 Task: Change line weight  to 8PX.
Action: Mouse moved to (597, 358)
Screenshot: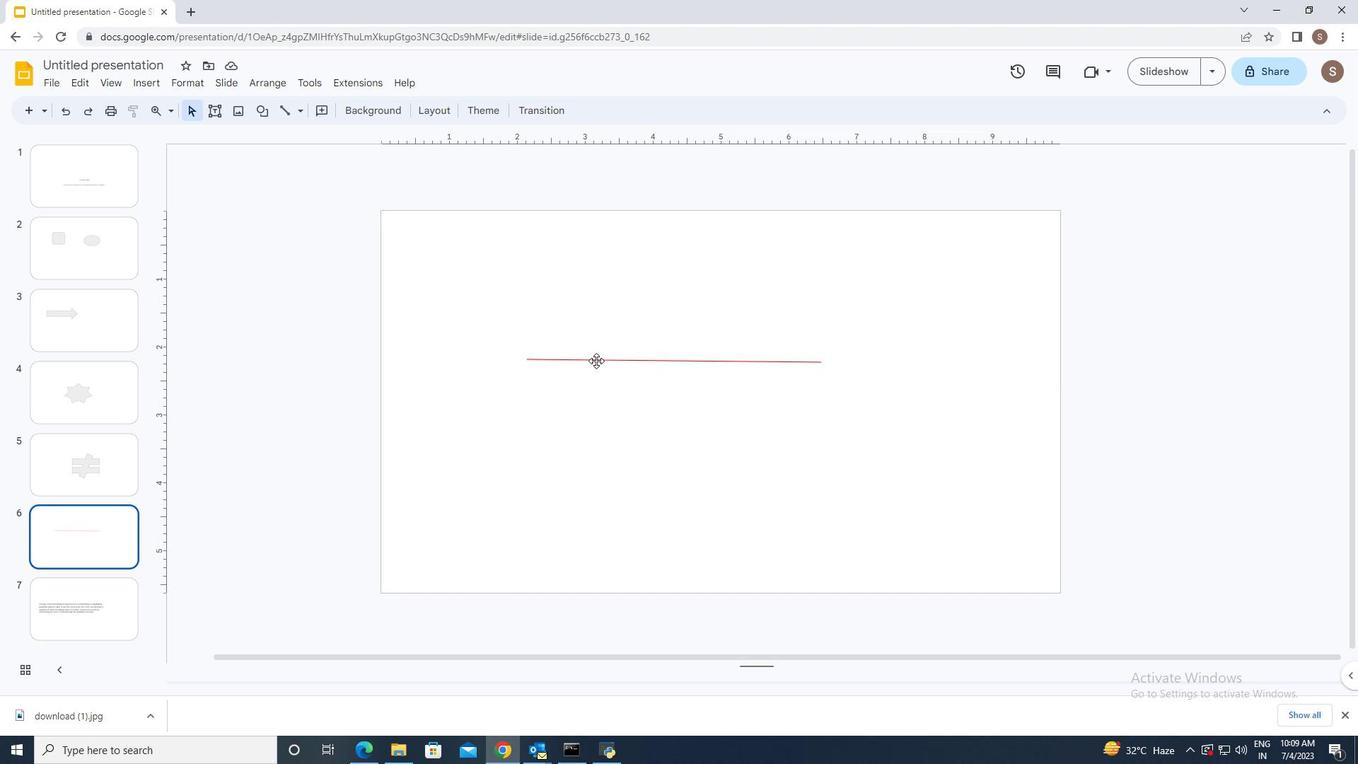 
Action: Mouse pressed left at (597, 358)
Screenshot: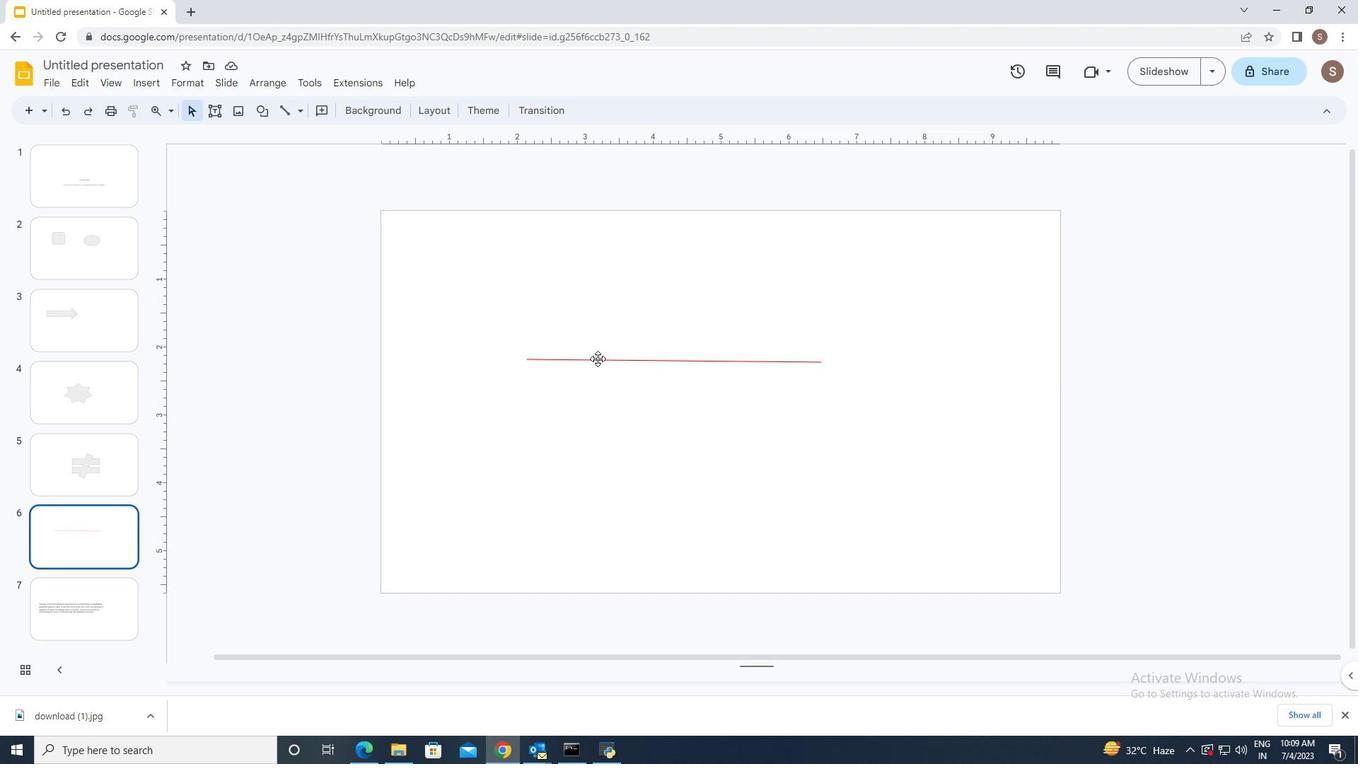 
Action: Mouse moved to (348, 111)
Screenshot: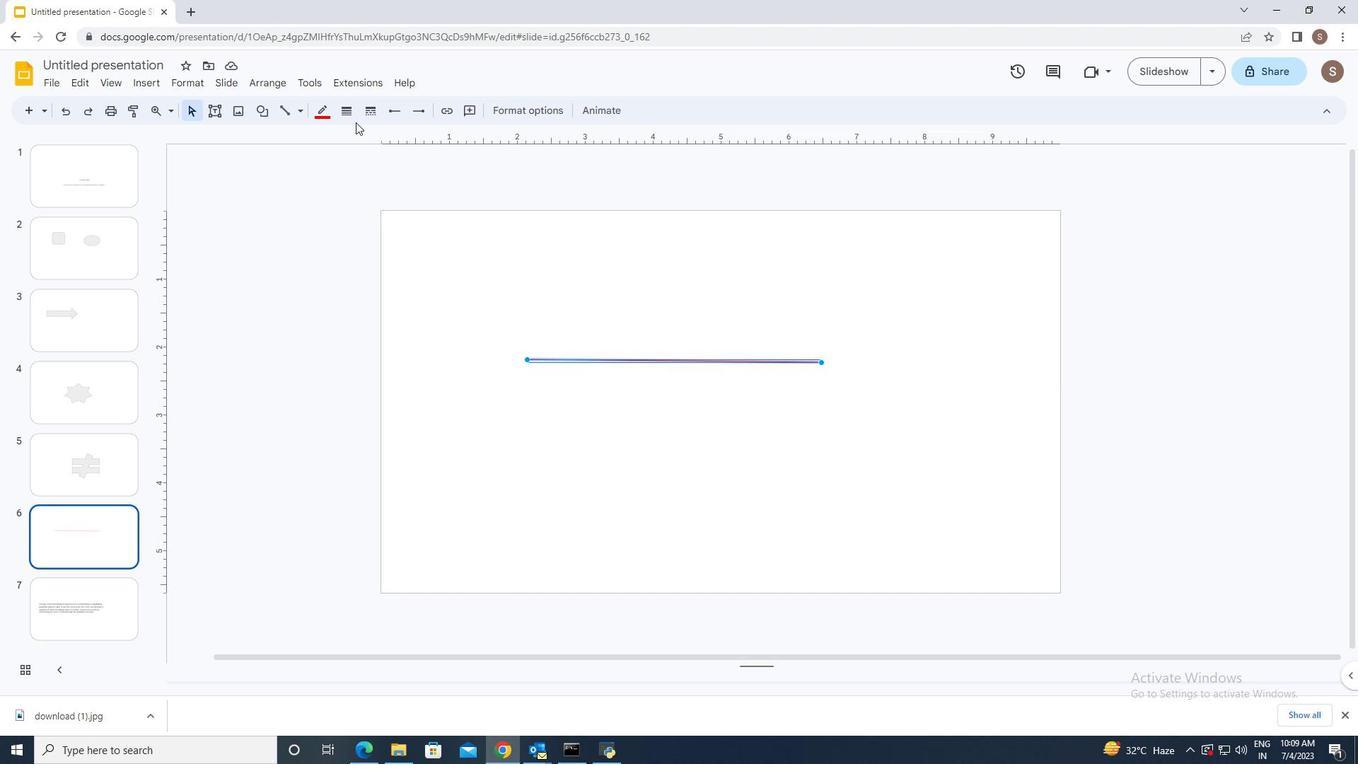 
Action: Mouse pressed left at (348, 111)
Screenshot: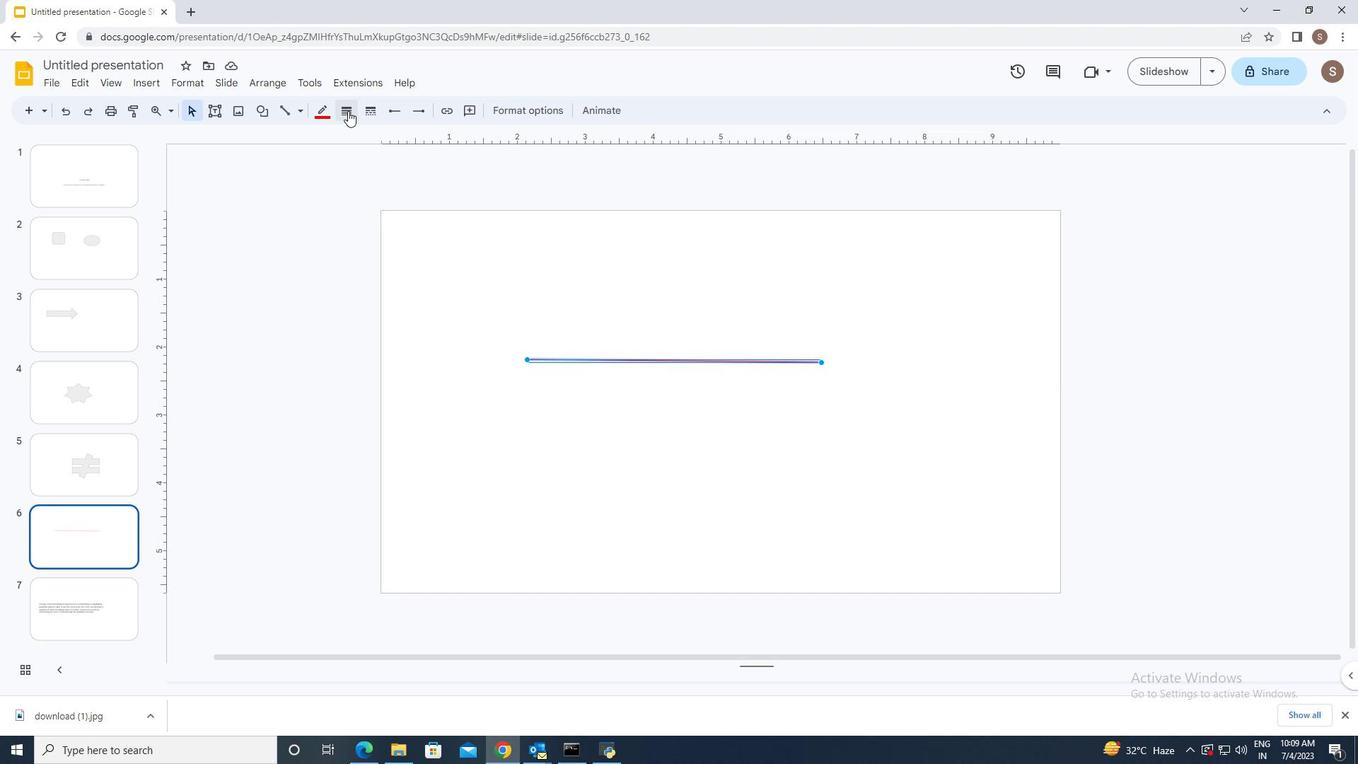 
Action: Mouse moved to (374, 229)
Screenshot: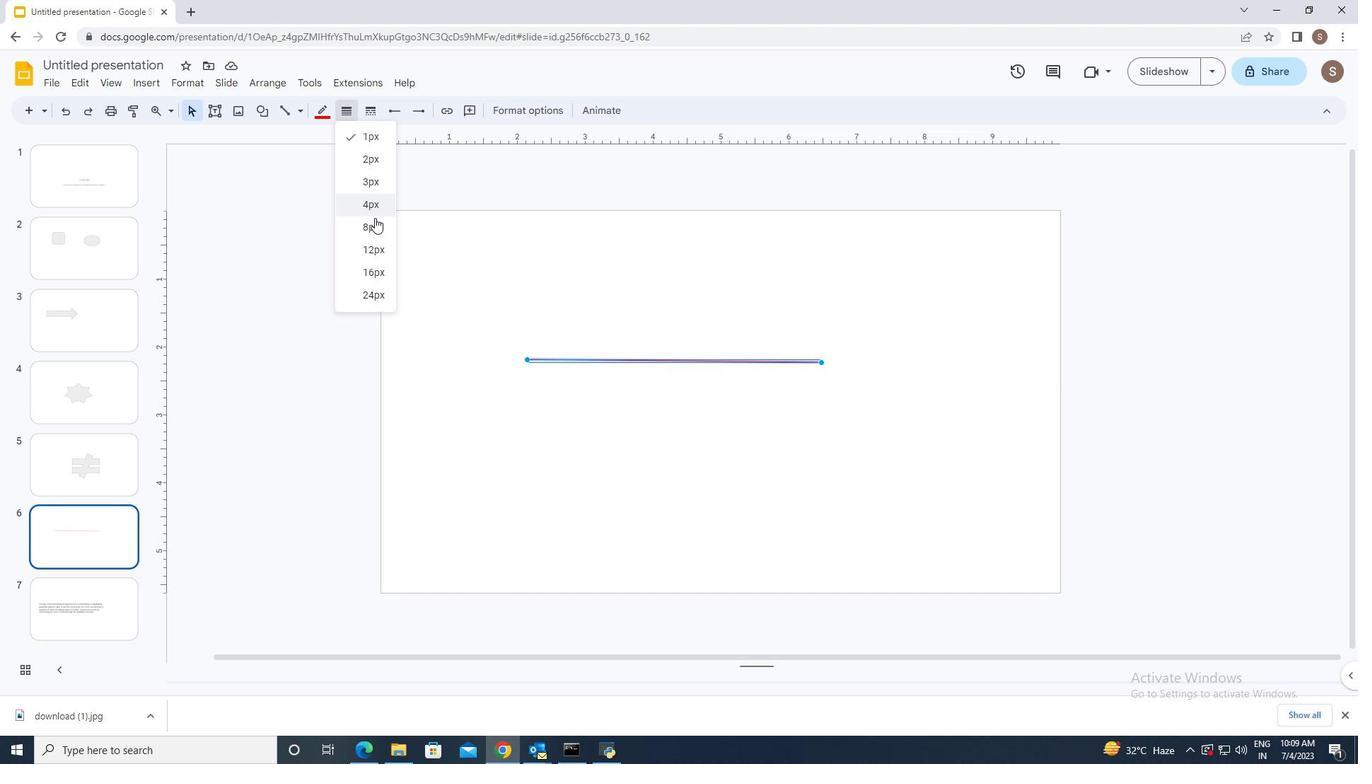 
Action: Mouse pressed left at (374, 229)
Screenshot: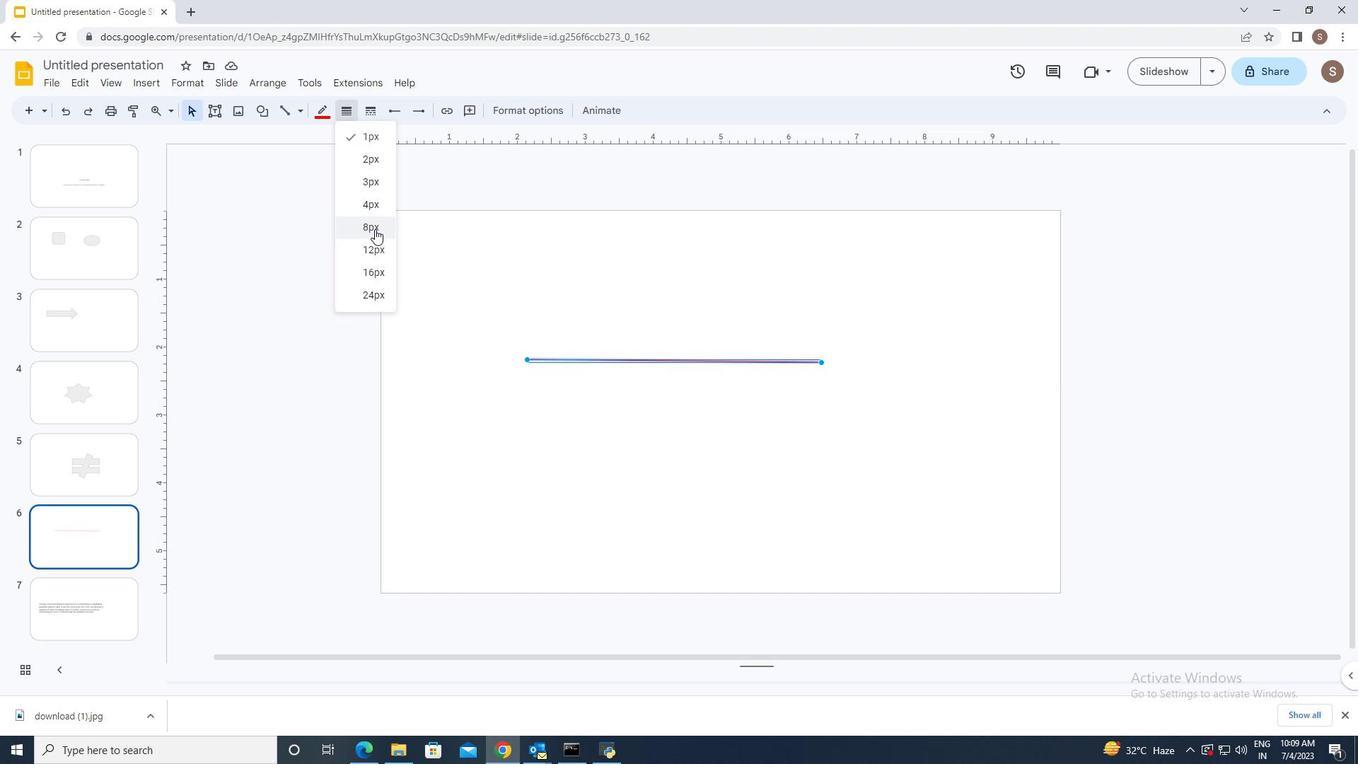 
Action: Mouse moved to (524, 432)
Screenshot: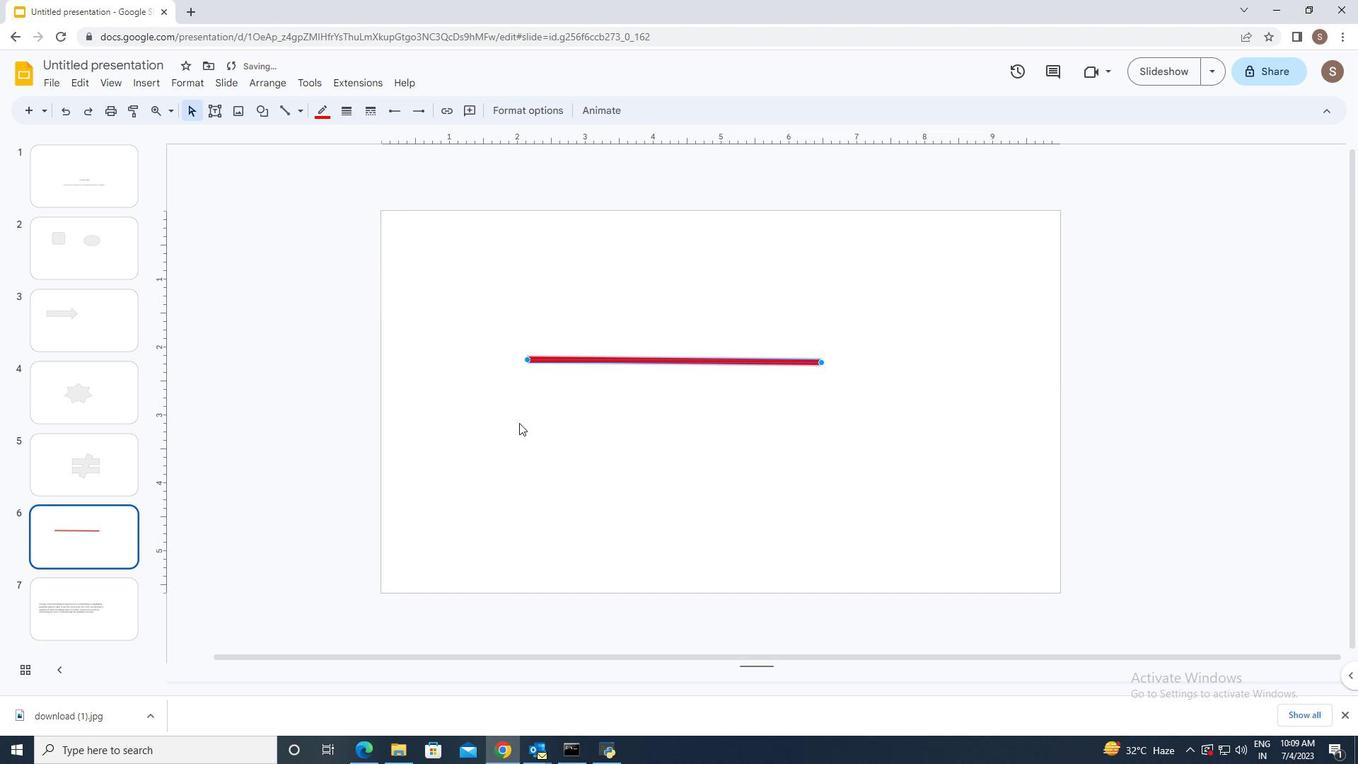 
Action: Mouse pressed left at (524, 432)
Screenshot: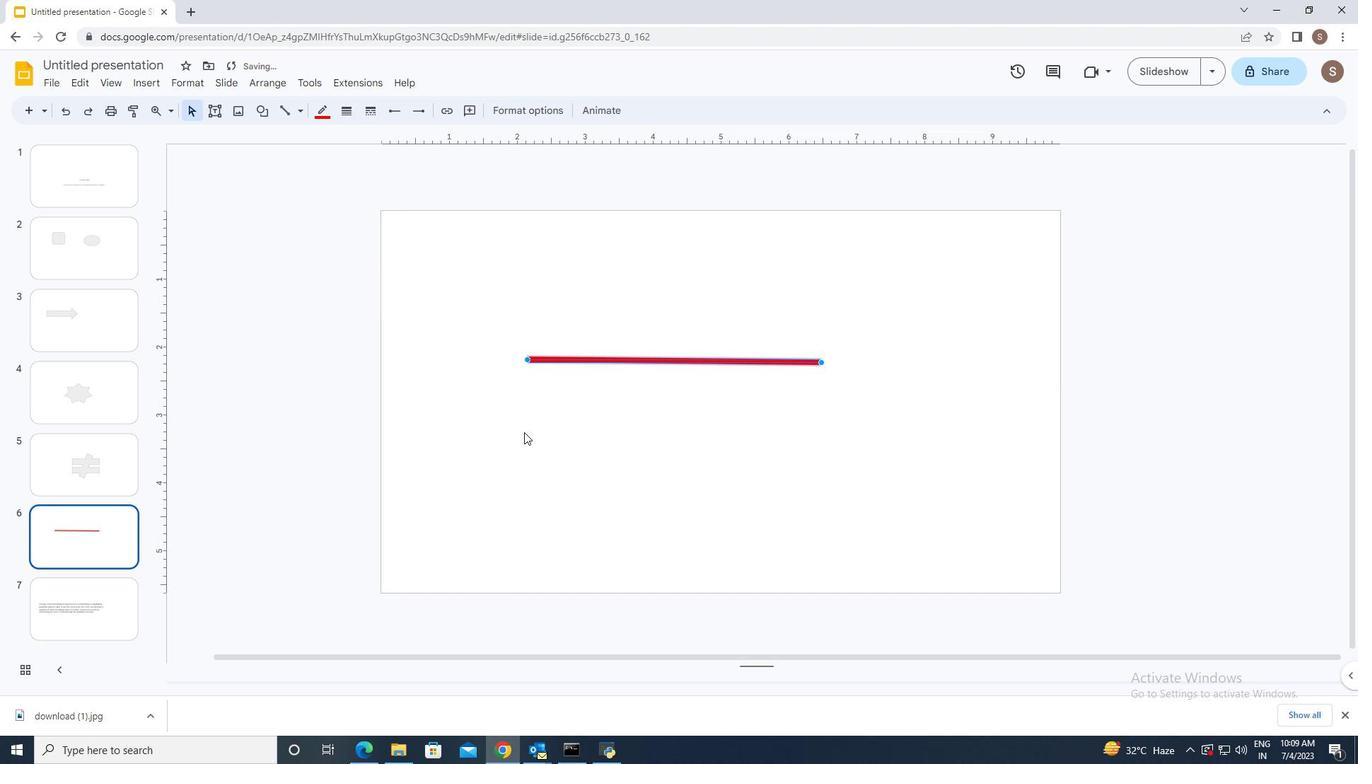 
